 Task: Create List Brand Extension Metrics in Board User Experience Best Practices to Workspace Event Furniture Rentals. Create List Brand Extension Governance in Board Product Price Optimization to Workspace Event Furniture Rentals. Create List Brand Extension Review in Board Public Relations Crisis Communication Plan Development and Execution to Workspace Event Furniture Rentals
Action: Mouse moved to (352, 141)
Screenshot: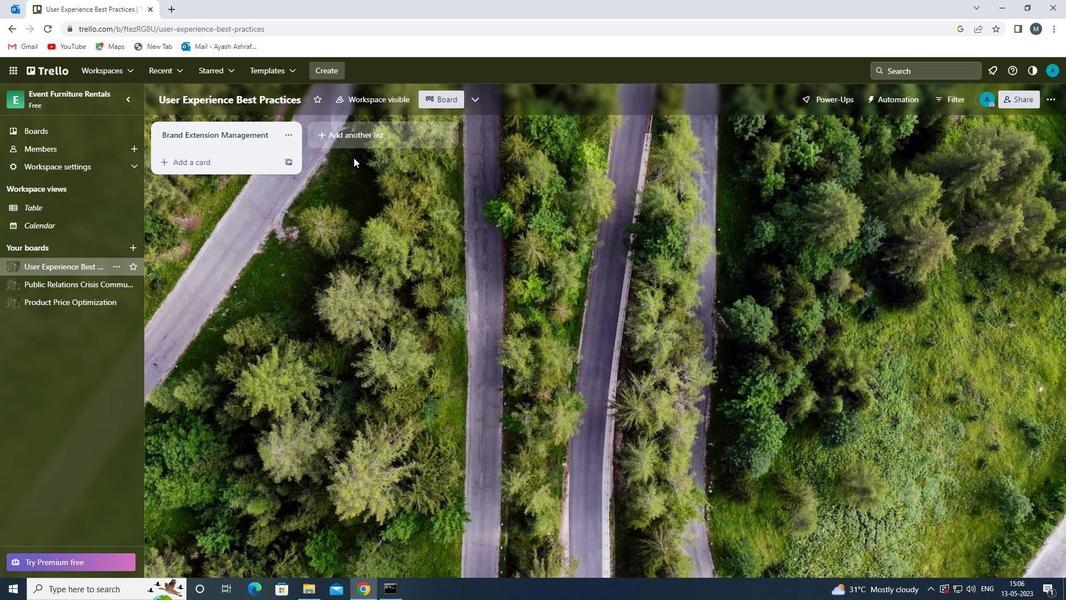 
Action: Mouse pressed left at (352, 141)
Screenshot: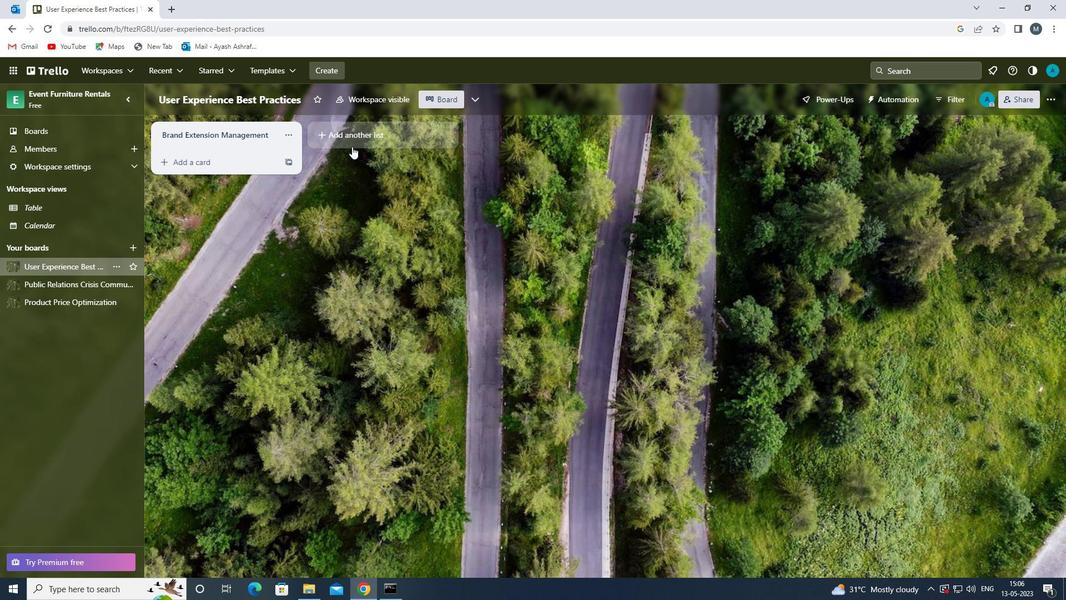 
Action: Mouse moved to (350, 135)
Screenshot: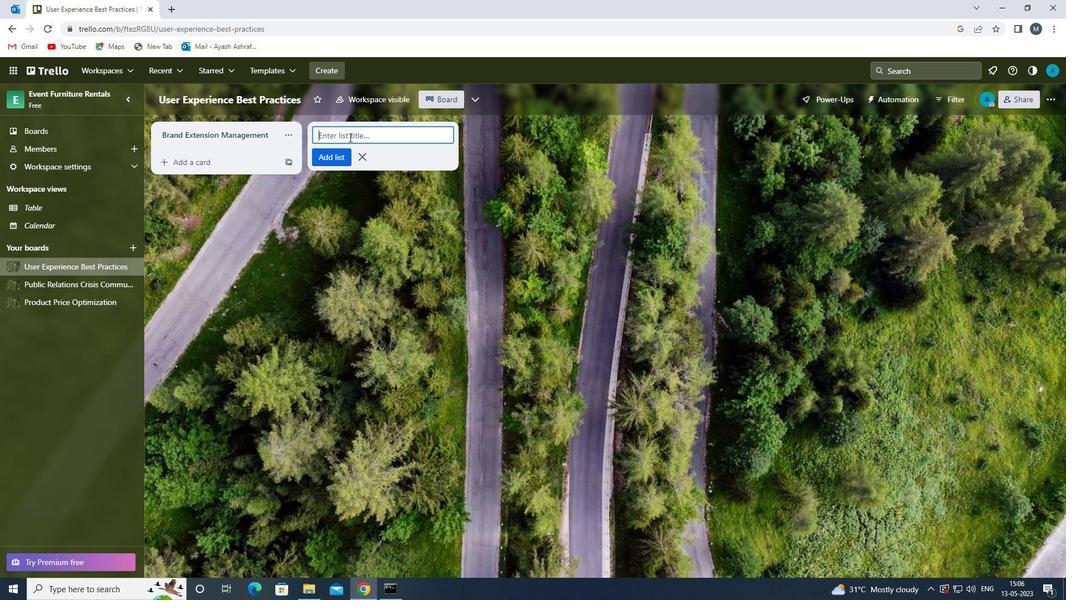 
Action: Mouse pressed left at (350, 135)
Screenshot: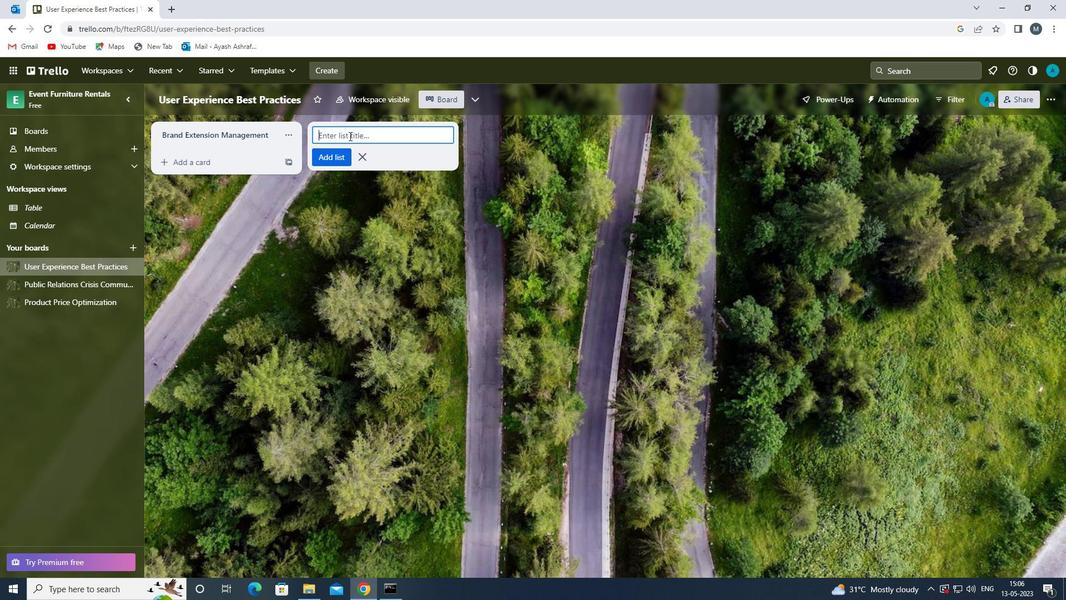 
Action: Key pressed <Key.shift>BRAND<Key.space><Key.shift>EXTENSION<Key.space>
Screenshot: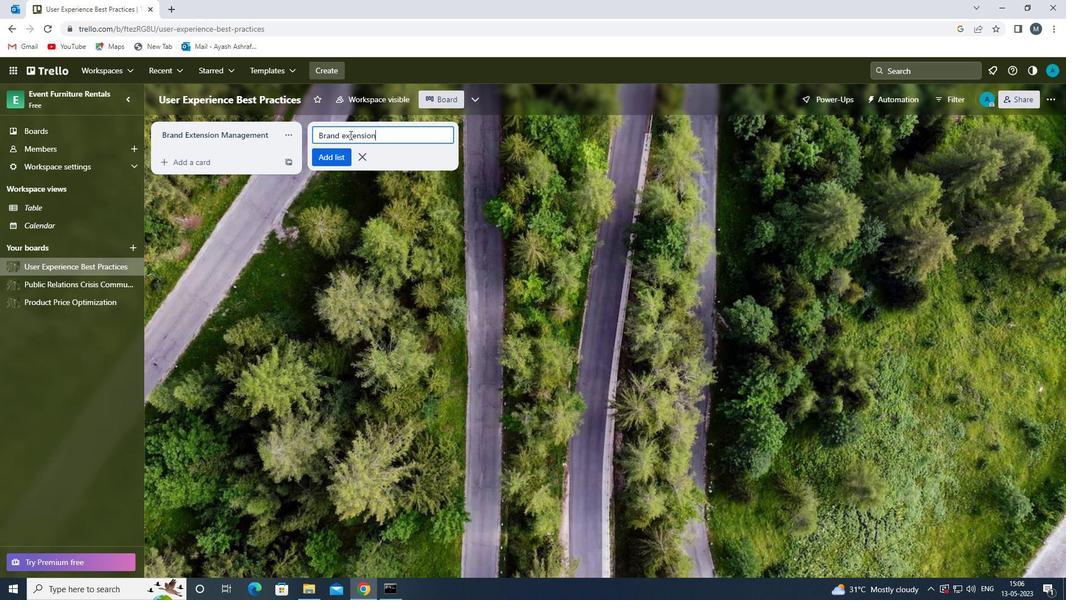 
Action: Mouse moved to (346, 131)
Screenshot: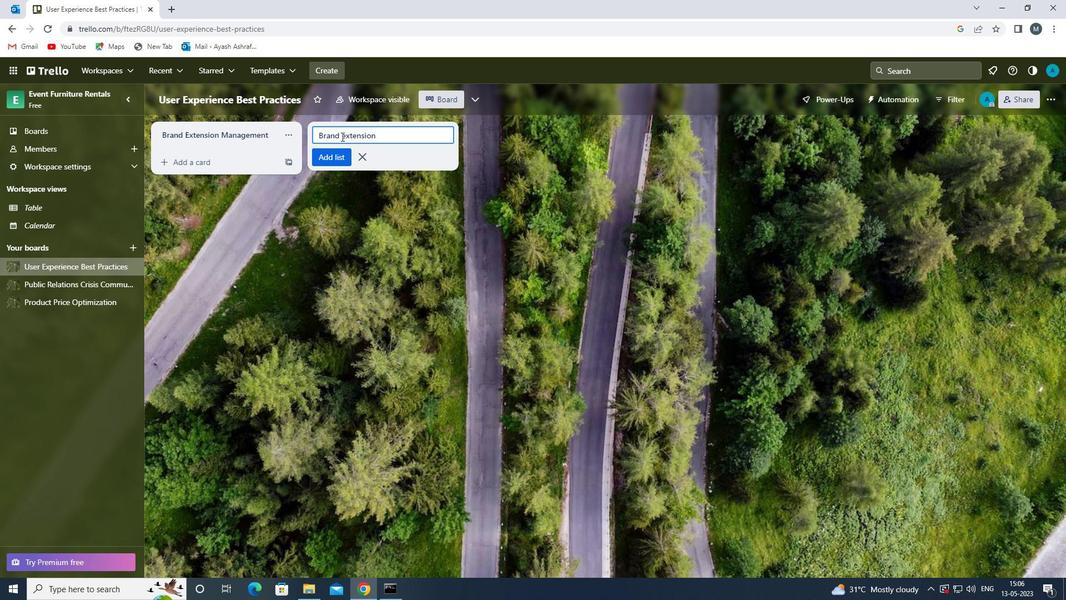 
Action: Mouse pressed left at (346, 131)
Screenshot: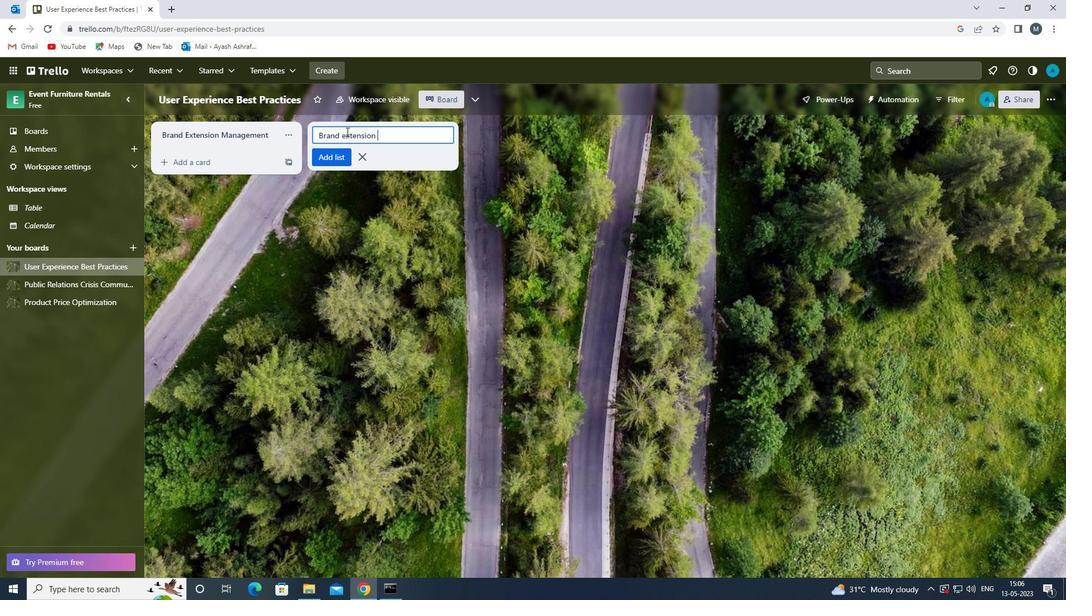 
Action: Mouse moved to (348, 132)
Screenshot: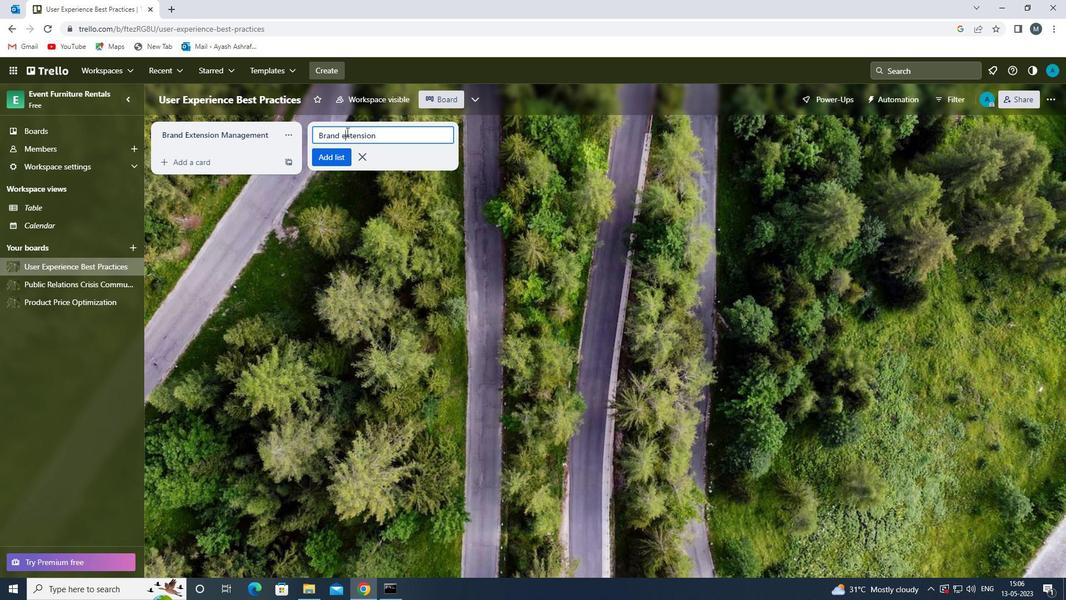 
Action: Key pressed <Key.backspace><Key.shift>E
Screenshot: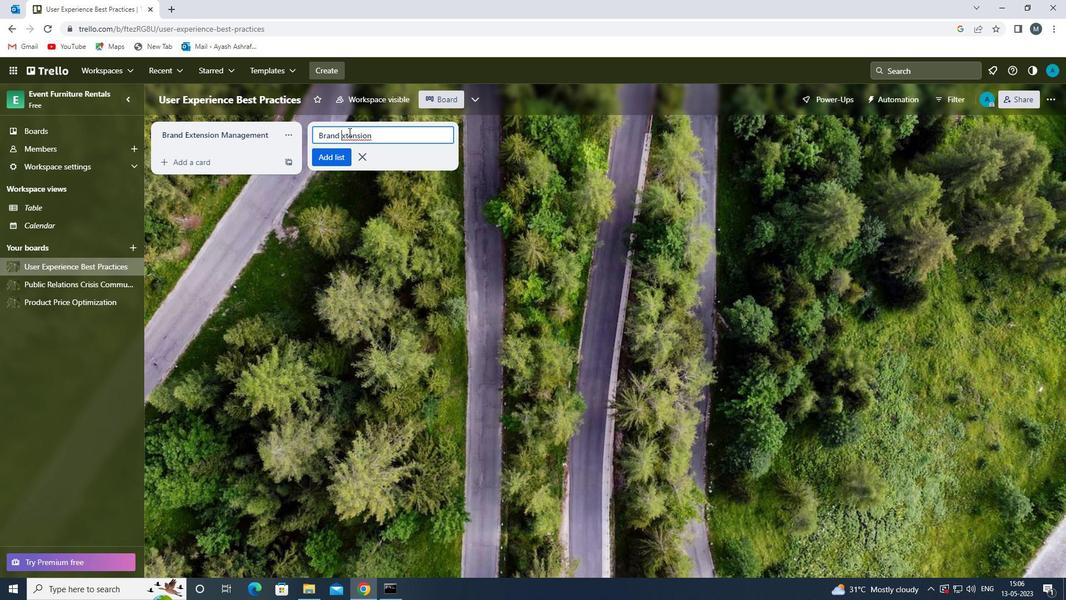 
Action: Mouse moved to (396, 137)
Screenshot: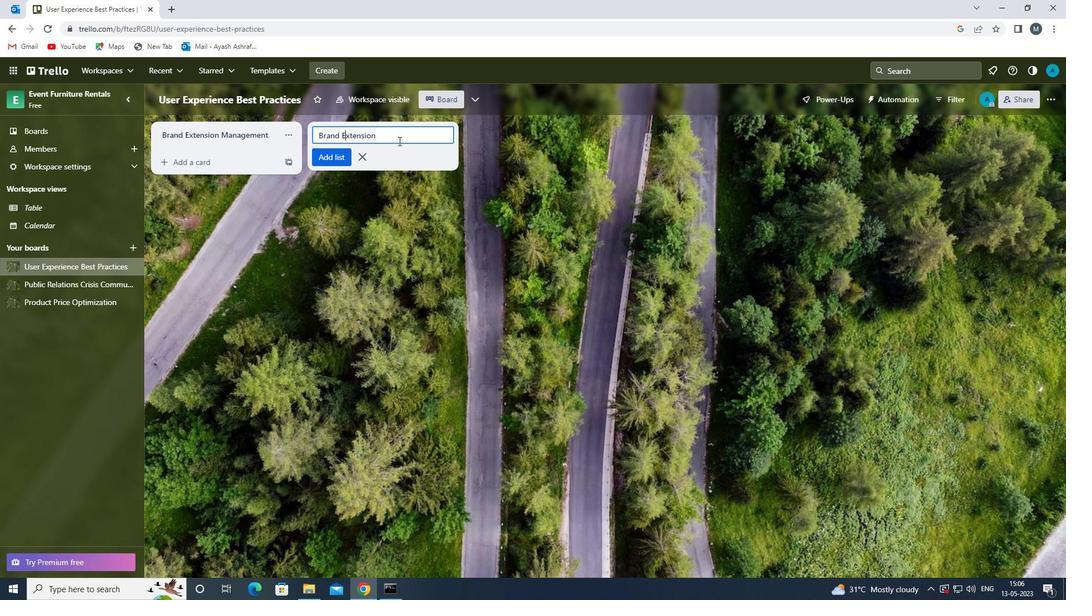 
Action: Mouse pressed left at (396, 137)
Screenshot: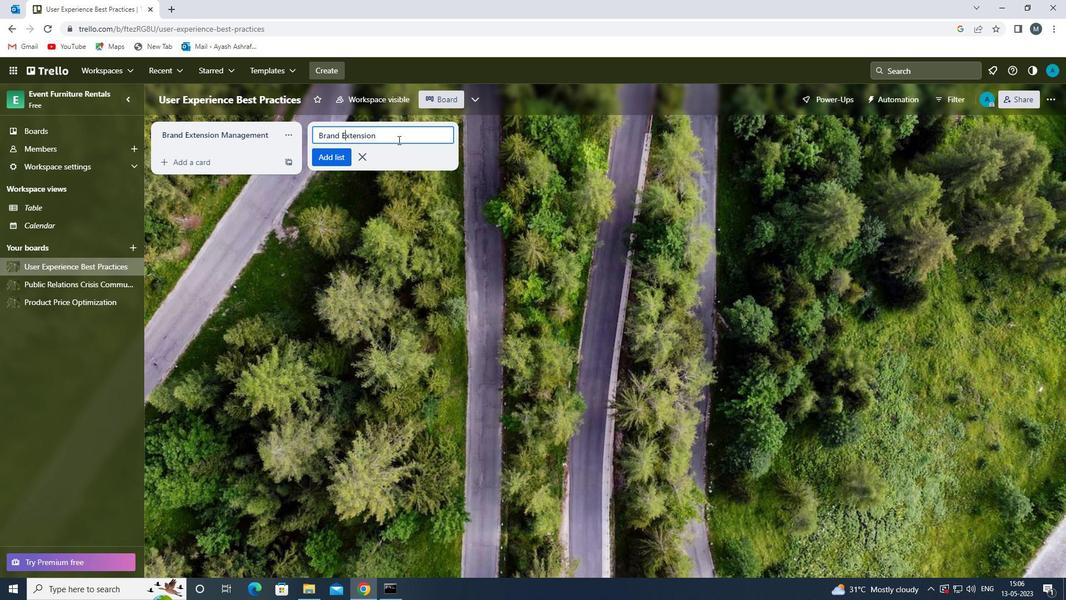 
Action: Key pressed <Key.space><Key.backspace><Key.shift>METRICS<Key.space>
Screenshot: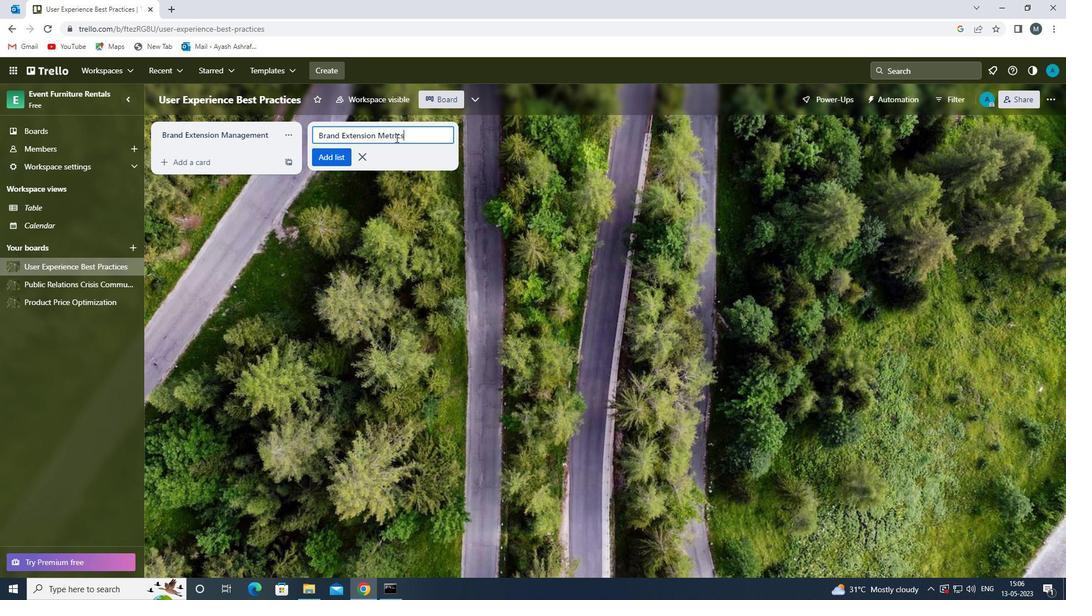
Action: Mouse moved to (336, 160)
Screenshot: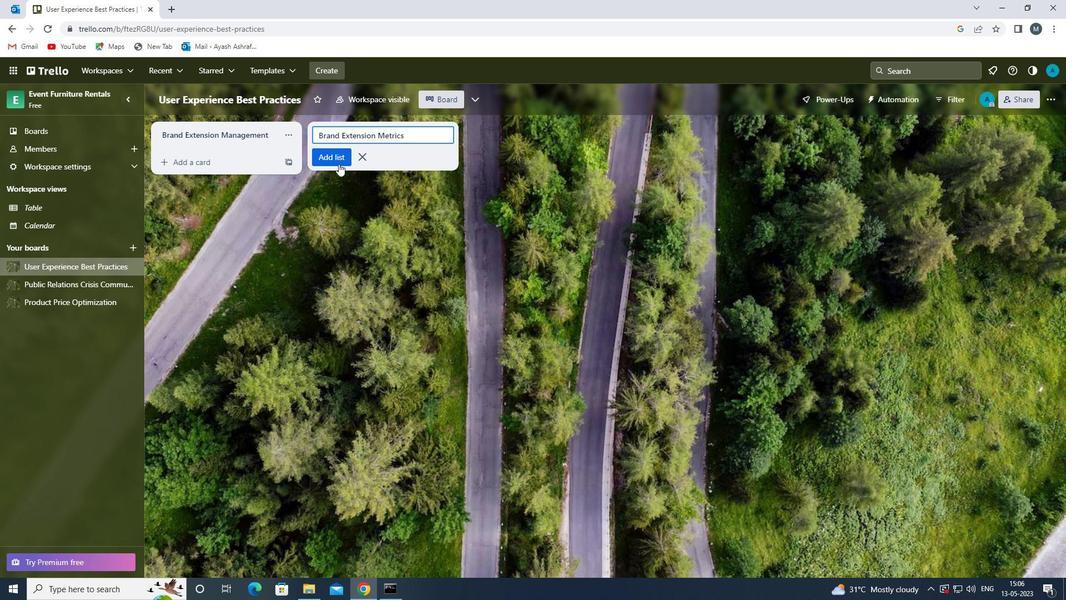 
Action: Mouse pressed left at (336, 160)
Screenshot: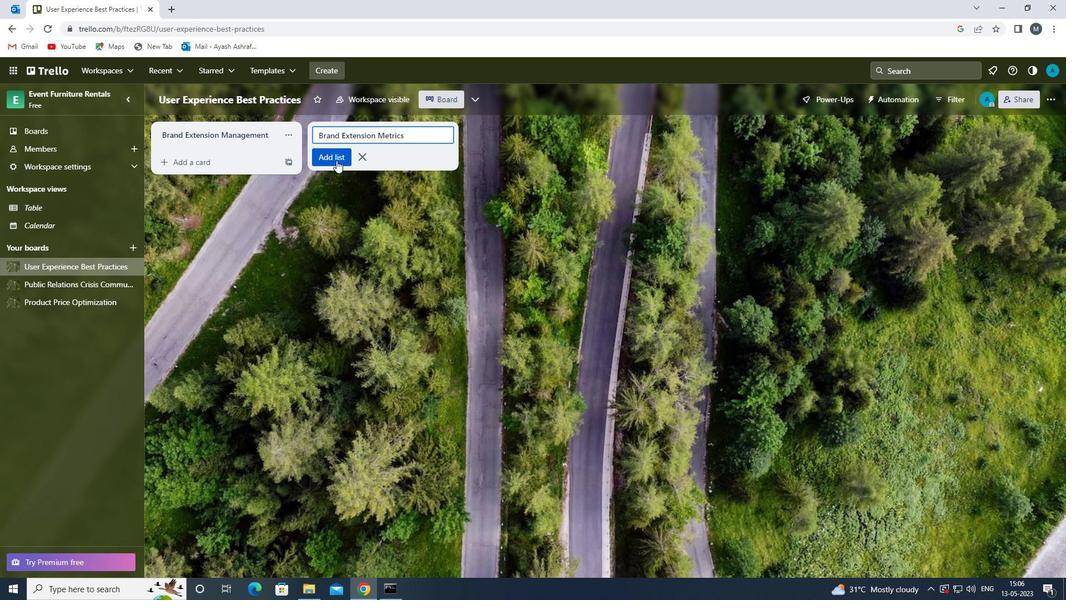 
Action: Mouse moved to (320, 256)
Screenshot: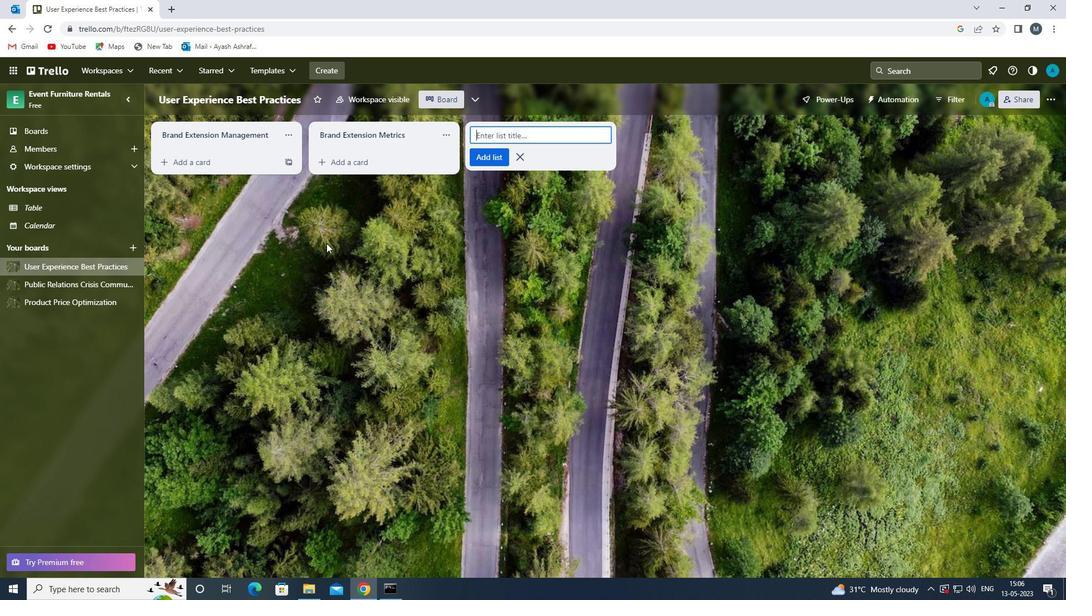 
Action: Mouse pressed left at (320, 256)
Screenshot: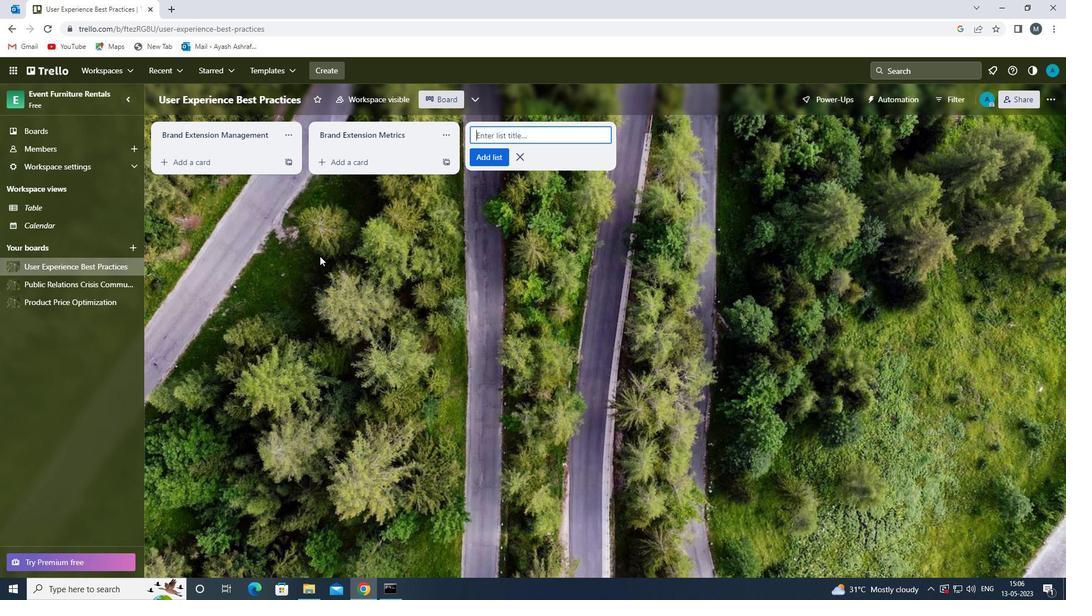 
Action: Mouse moved to (35, 301)
Screenshot: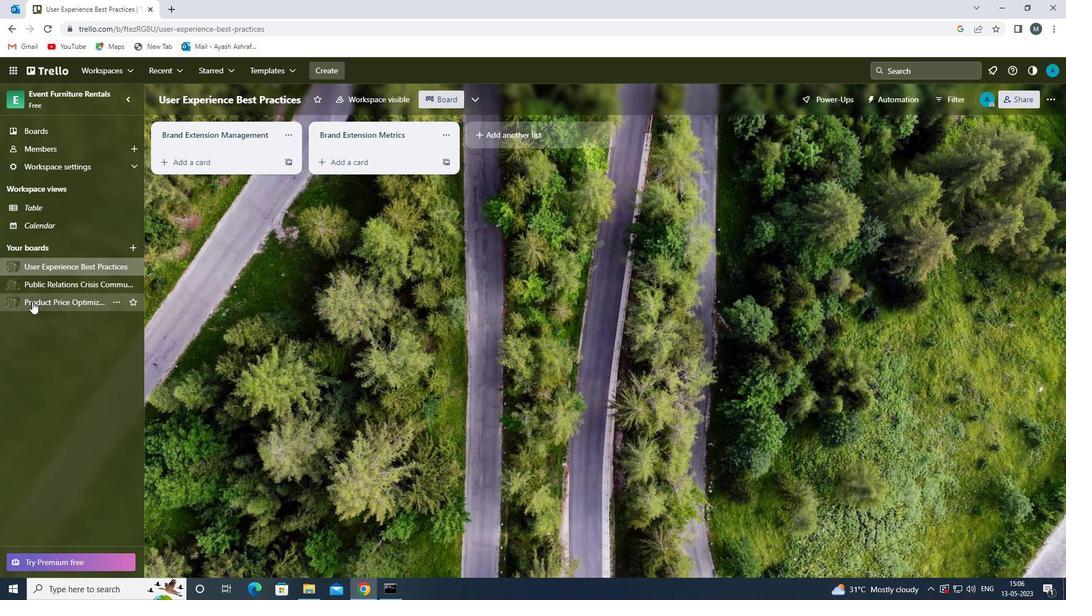 
Action: Mouse pressed left at (35, 301)
Screenshot: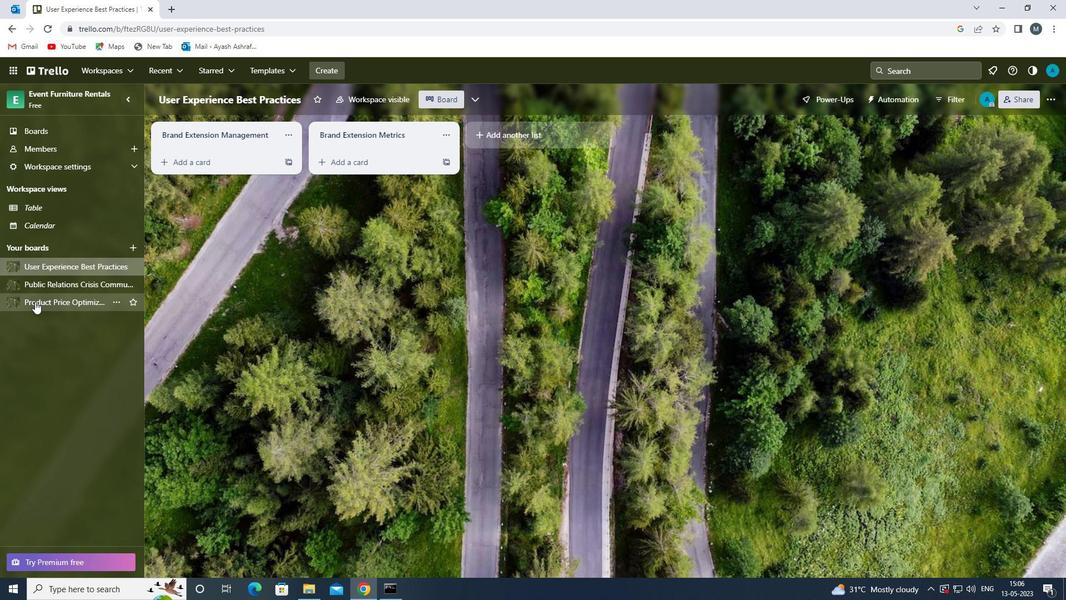 
Action: Mouse moved to (346, 140)
Screenshot: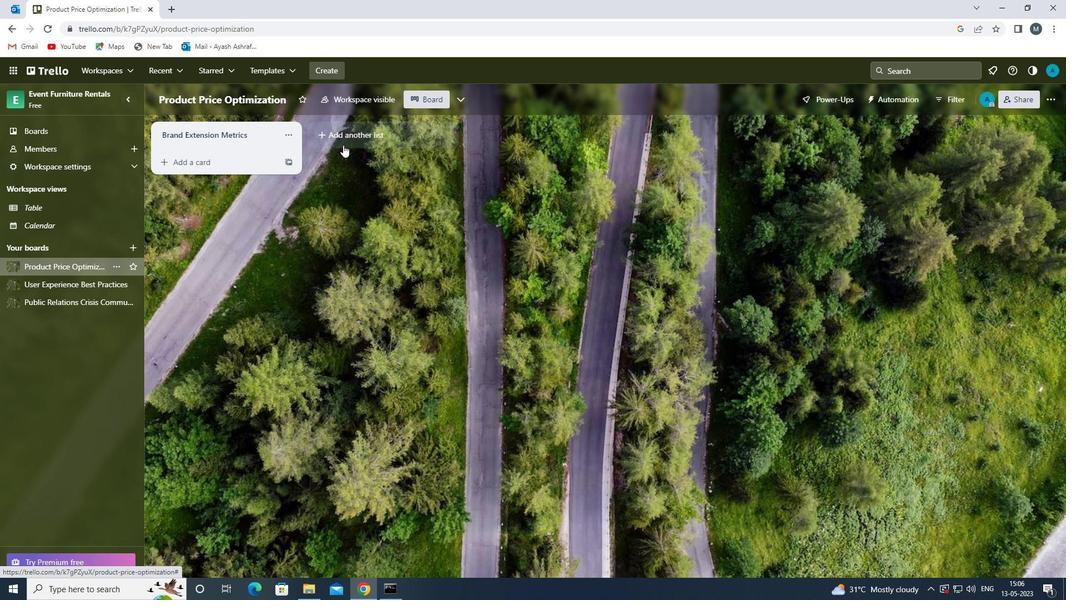 
Action: Mouse pressed left at (346, 140)
Screenshot: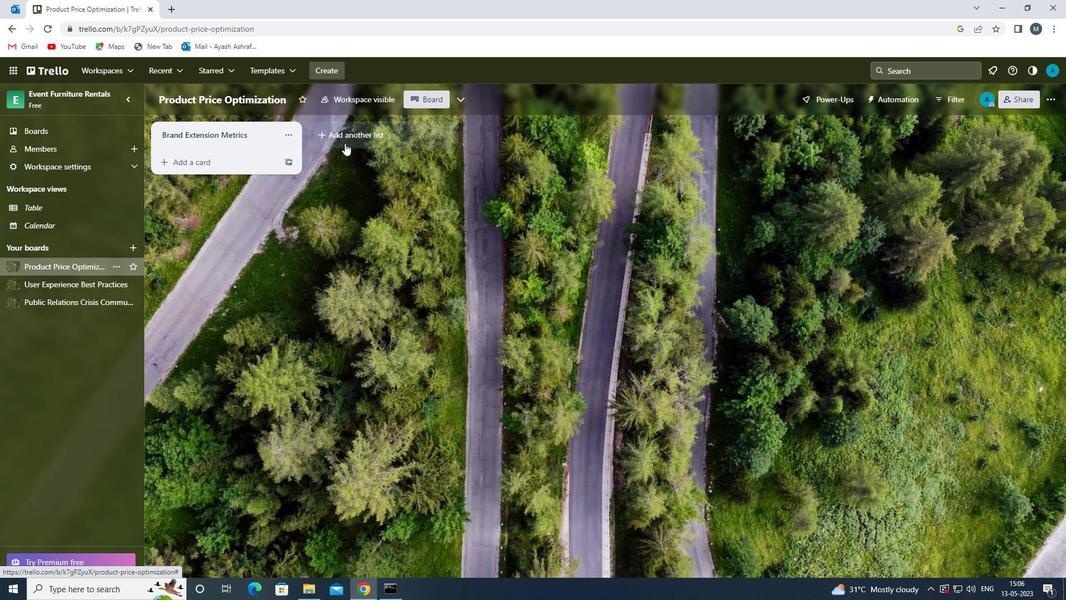 
Action: Mouse moved to (342, 136)
Screenshot: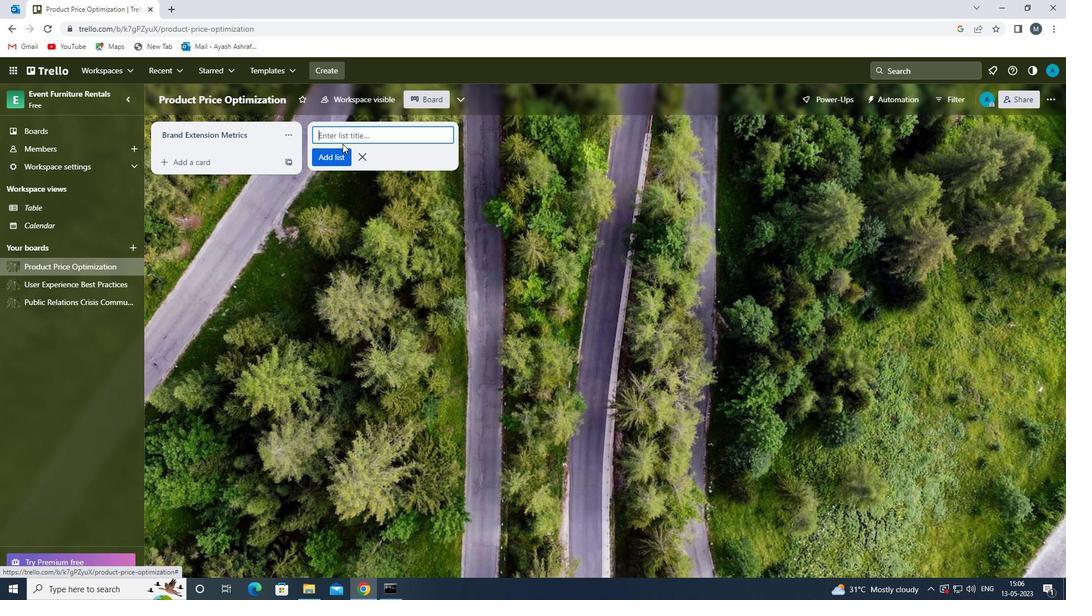 
Action: Mouse pressed left at (342, 136)
Screenshot: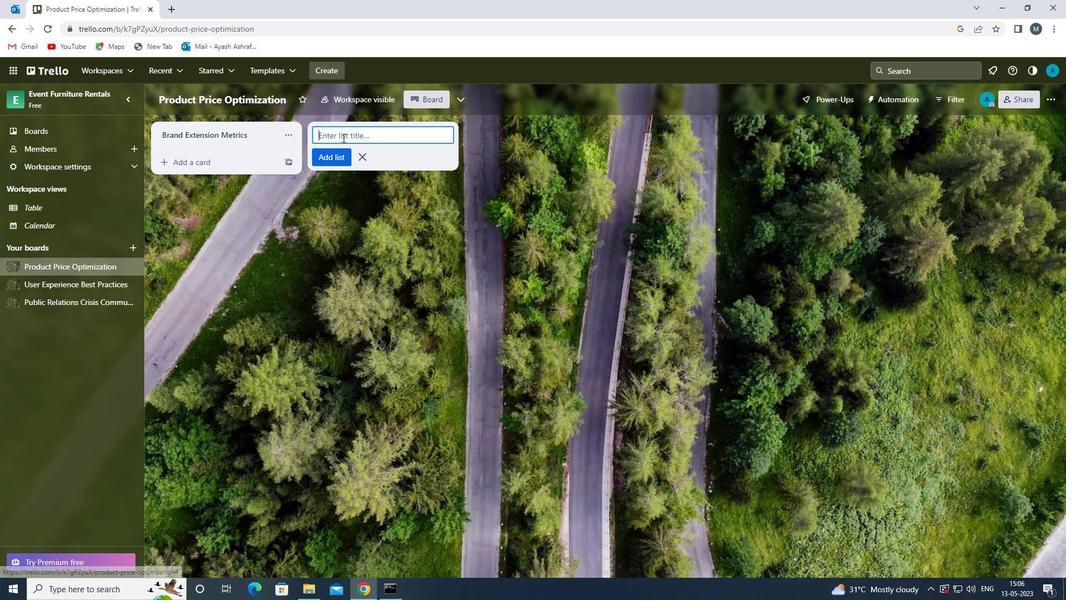 
Action: Key pressed <Key.shift>BRAND<Key.space><Key.shift>EXTENSION<Key.space><Key.shift>GOVERNANACE<Key.backspace><Key.backspace><Key.backspace><Key.backspace>NCE<Key.space>
Screenshot: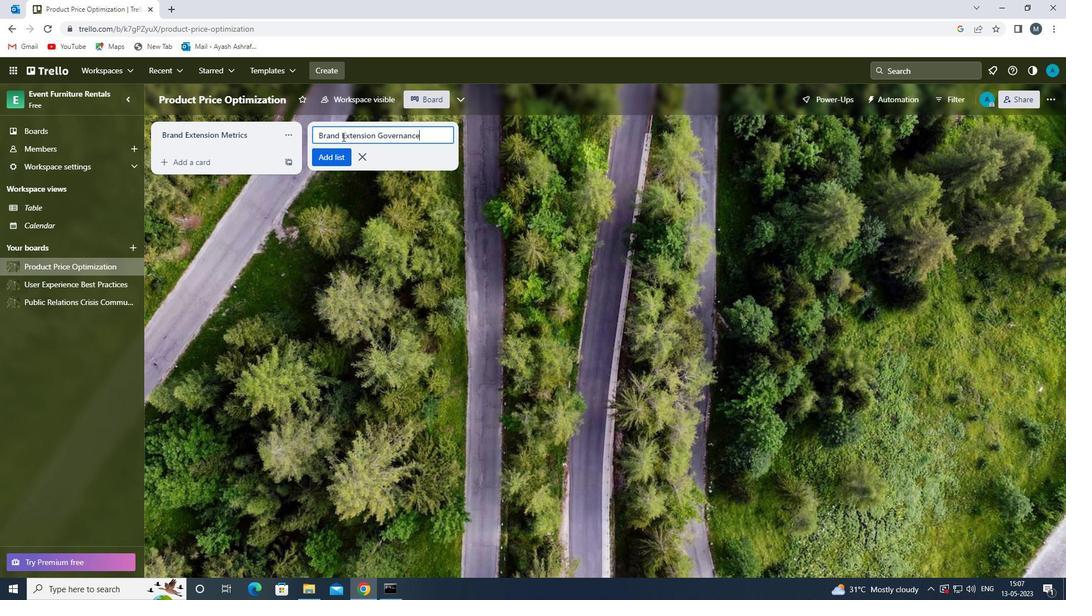 
Action: Mouse moved to (328, 154)
Screenshot: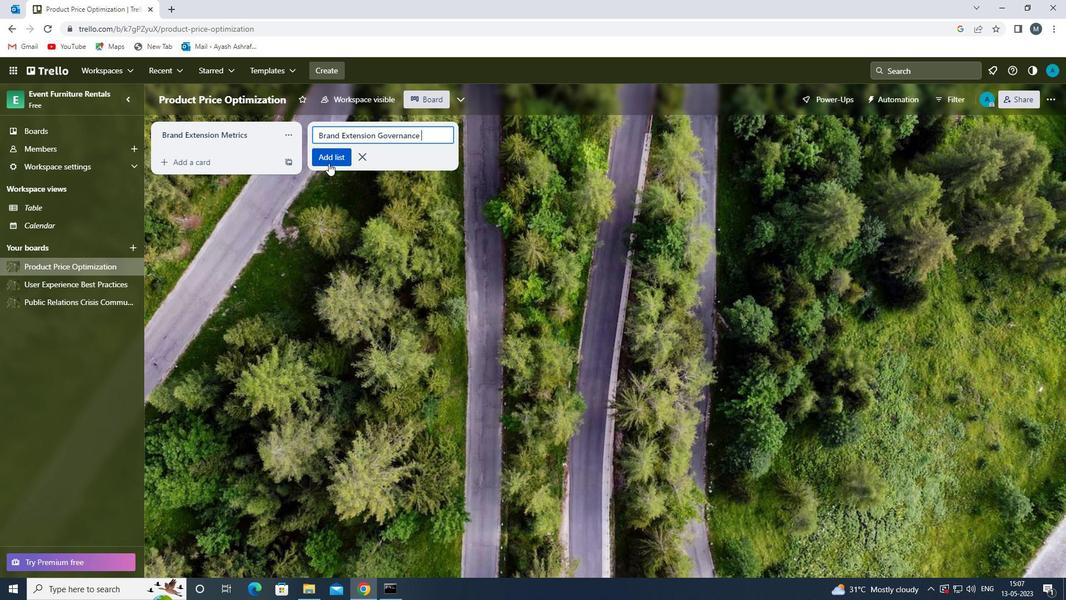 
Action: Mouse pressed left at (328, 154)
Screenshot: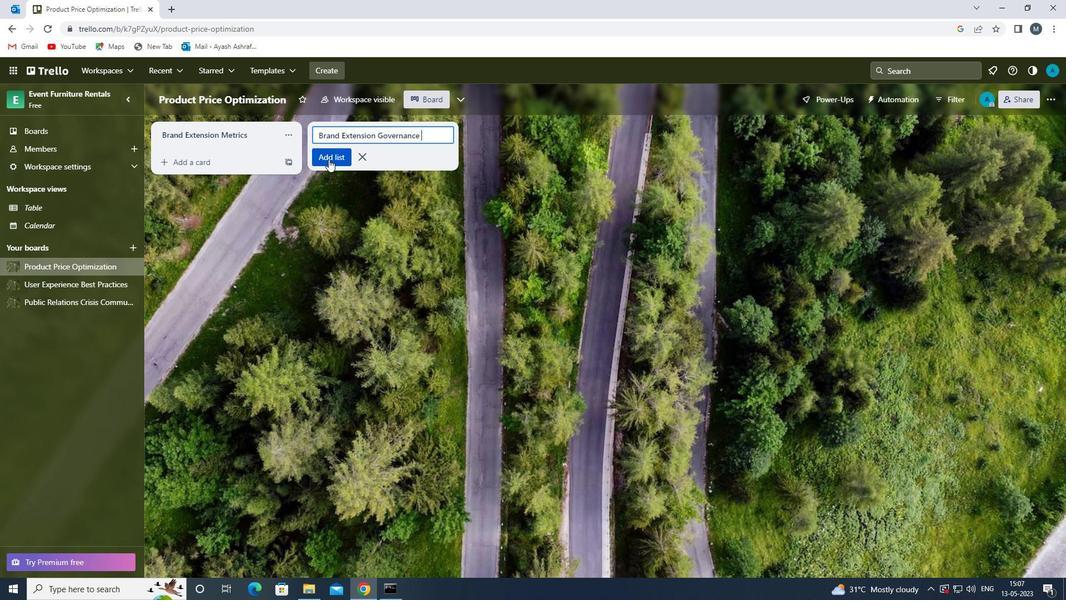 
Action: Mouse moved to (290, 316)
Screenshot: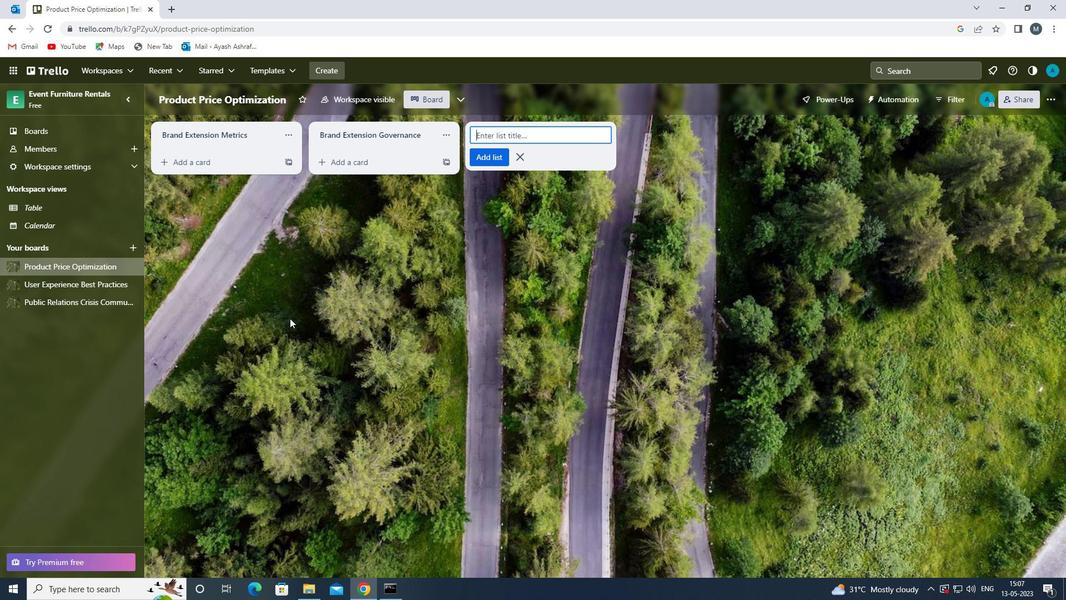 
Action: Mouse pressed left at (290, 316)
Screenshot: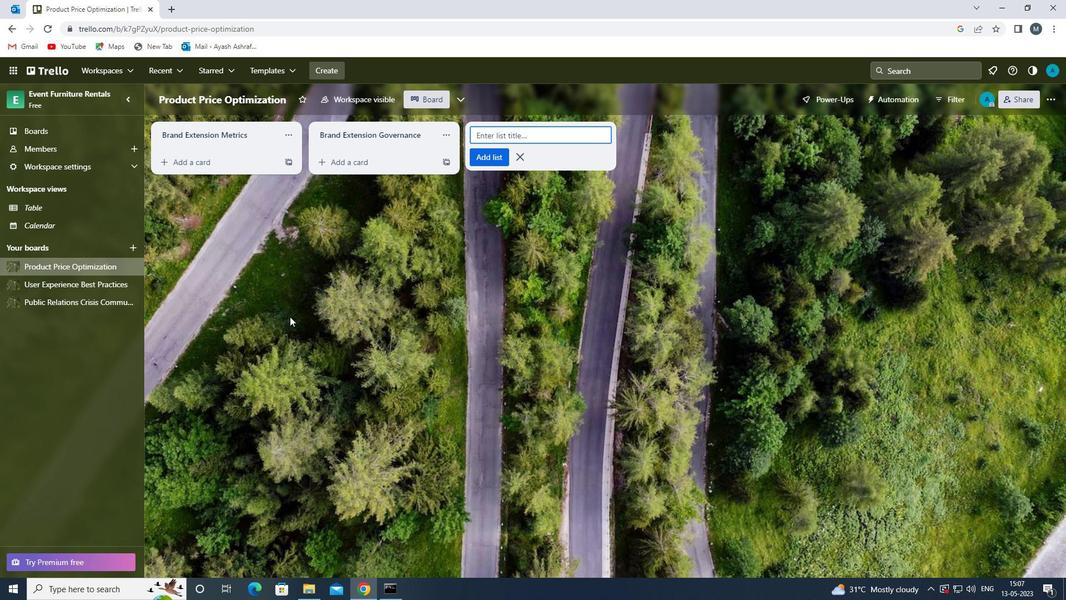 
Action: Mouse moved to (71, 303)
Screenshot: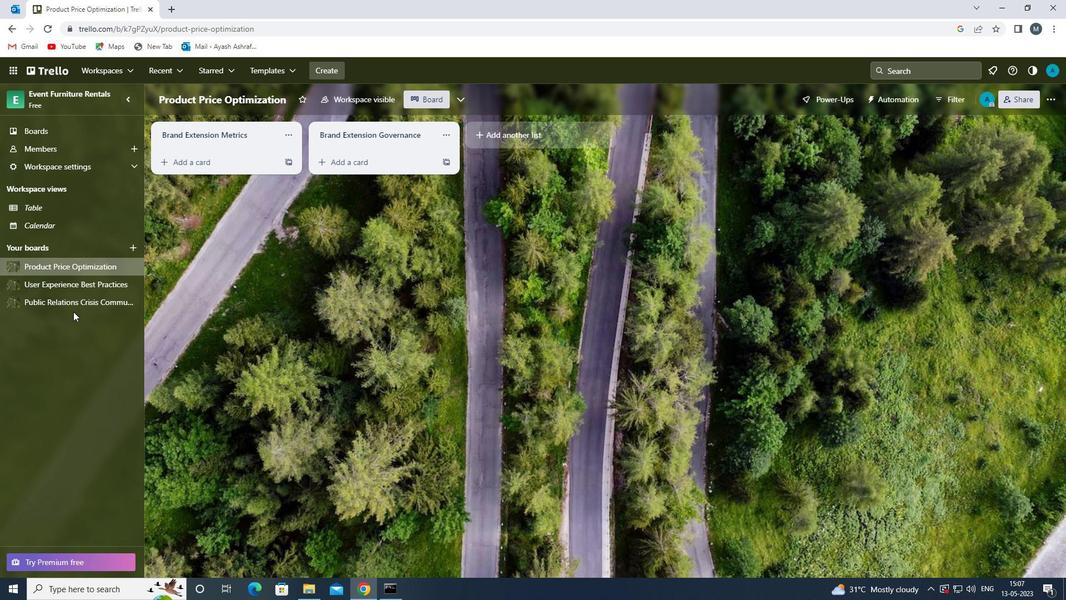 
Action: Mouse pressed left at (71, 303)
Screenshot: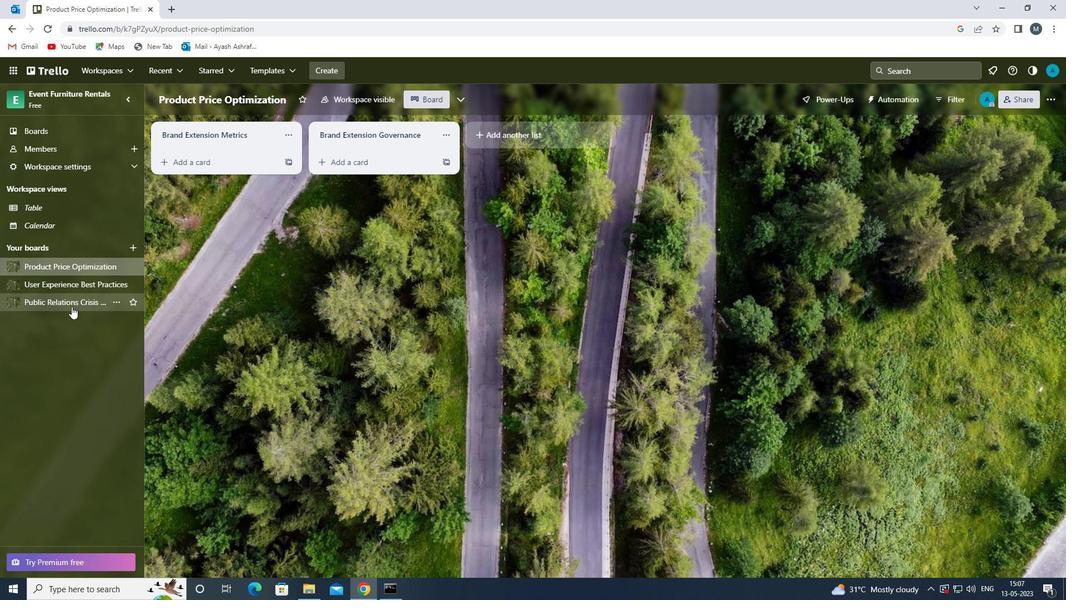 
Action: Mouse moved to (352, 138)
Screenshot: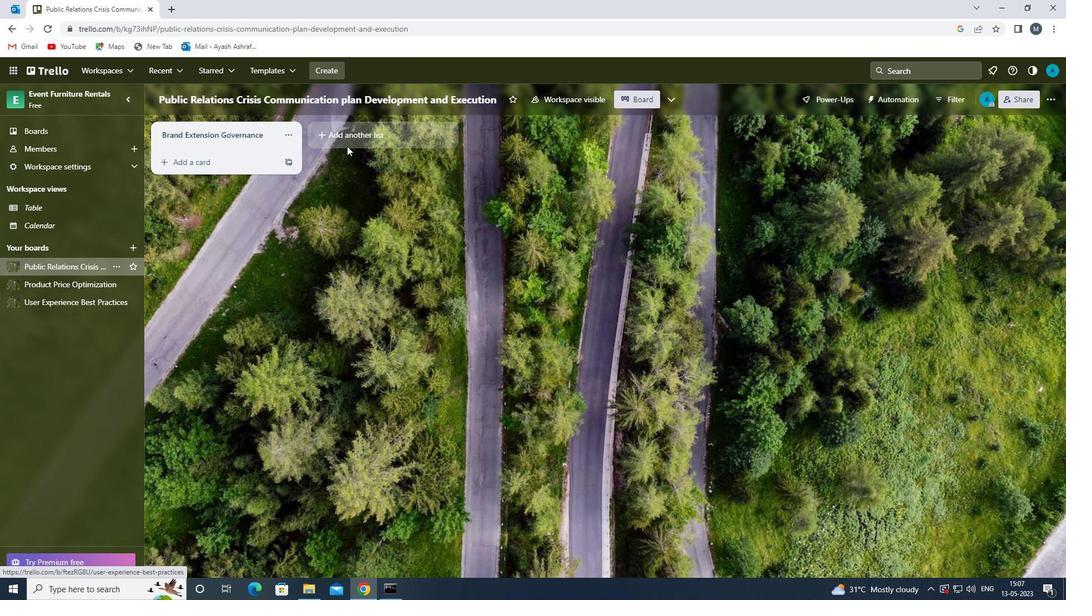 
Action: Mouse pressed left at (352, 138)
Screenshot: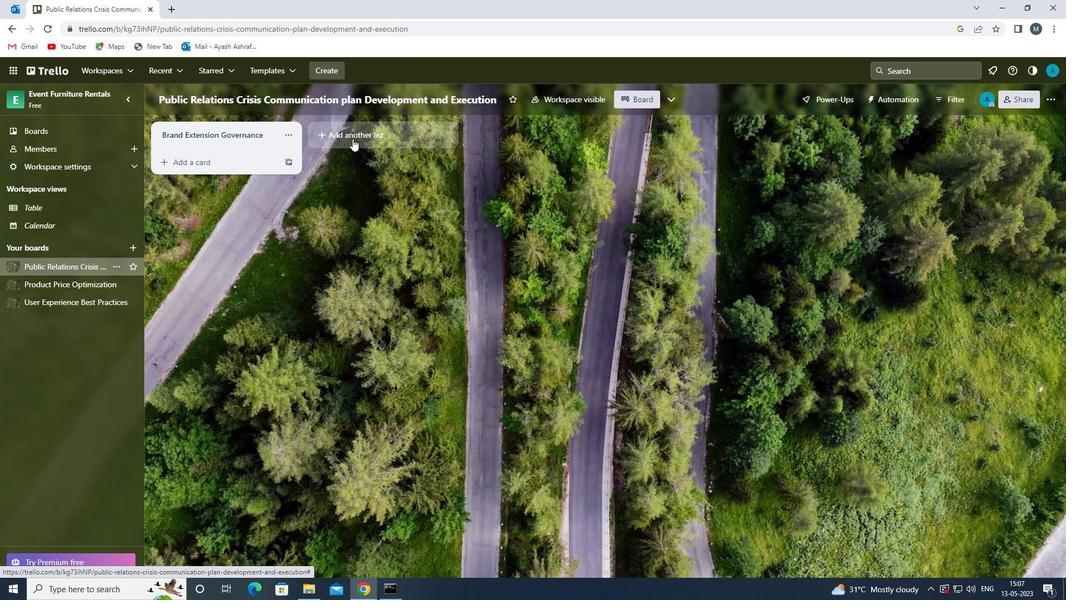 
Action: Mouse moved to (354, 132)
Screenshot: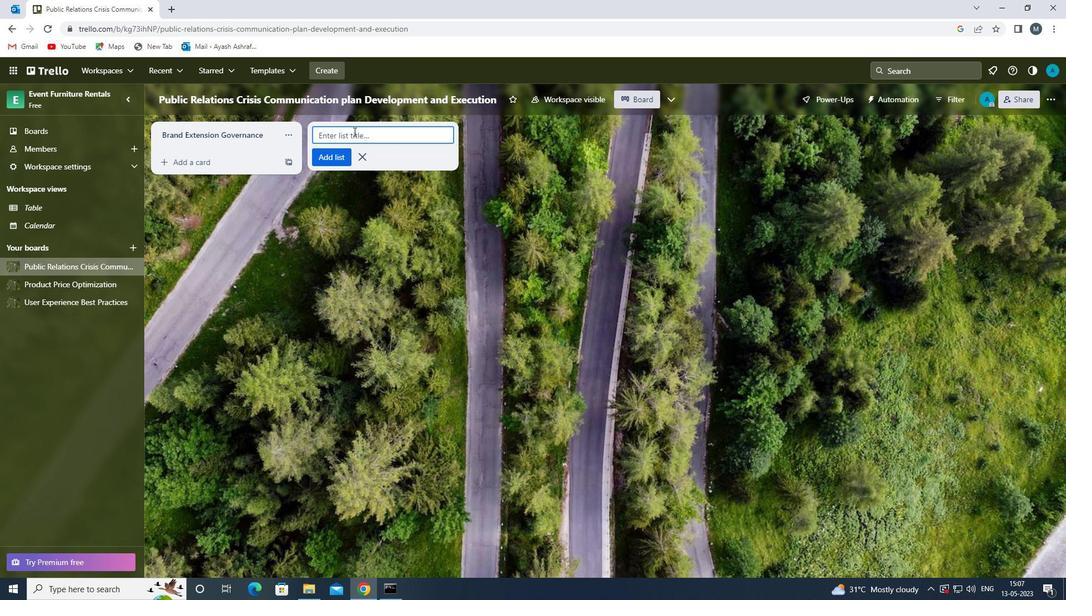 
Action: Mouse pressed left at (354, 132)
Screenshot: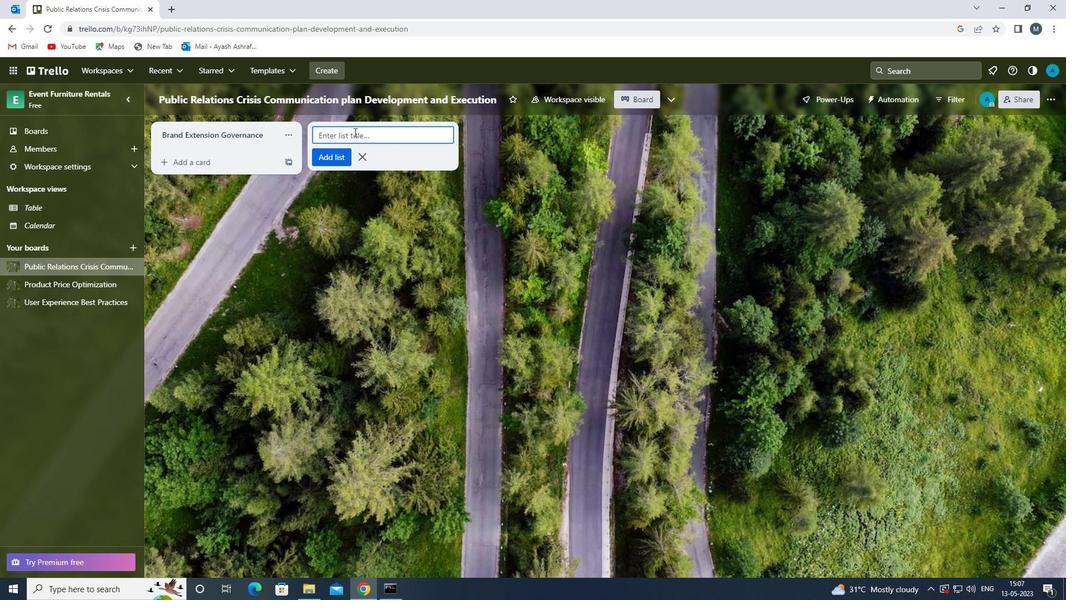 
Action: Key pressed <Key.shift>BRAND<Key.space><Key.shift>EXTE<Key.backspace><Key.backspace><Key.backspace><Key.backspace><Key.shift>EXTENSIIO<Key.backspace><Key.backspace>ON<Key.space><Key.shift>REVIEW<Key.space>
Screenshot: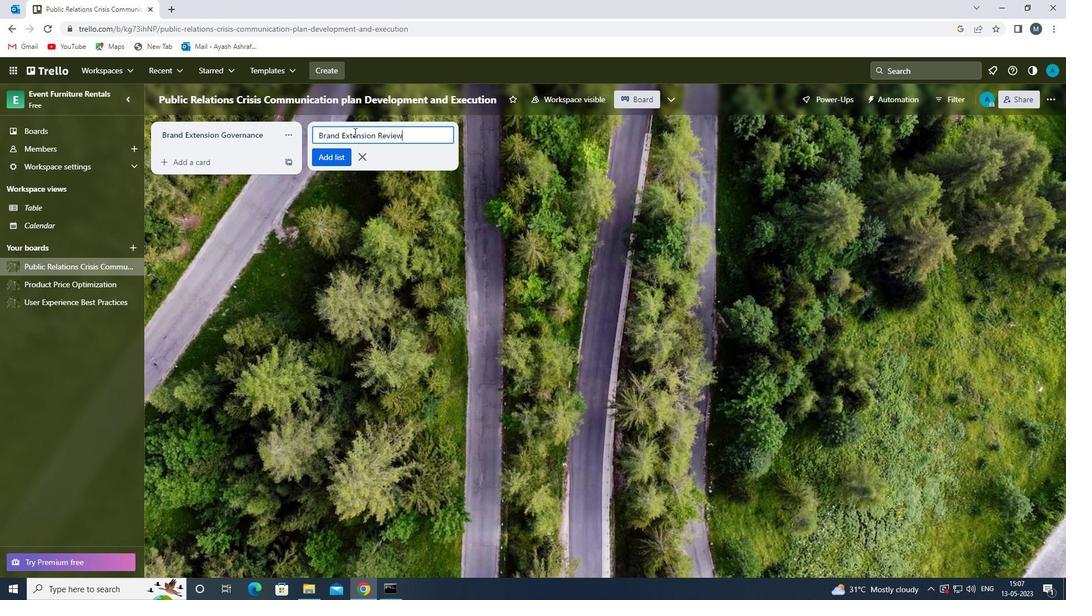 
Action: Mouse moved to (325, 159)
Screenshot: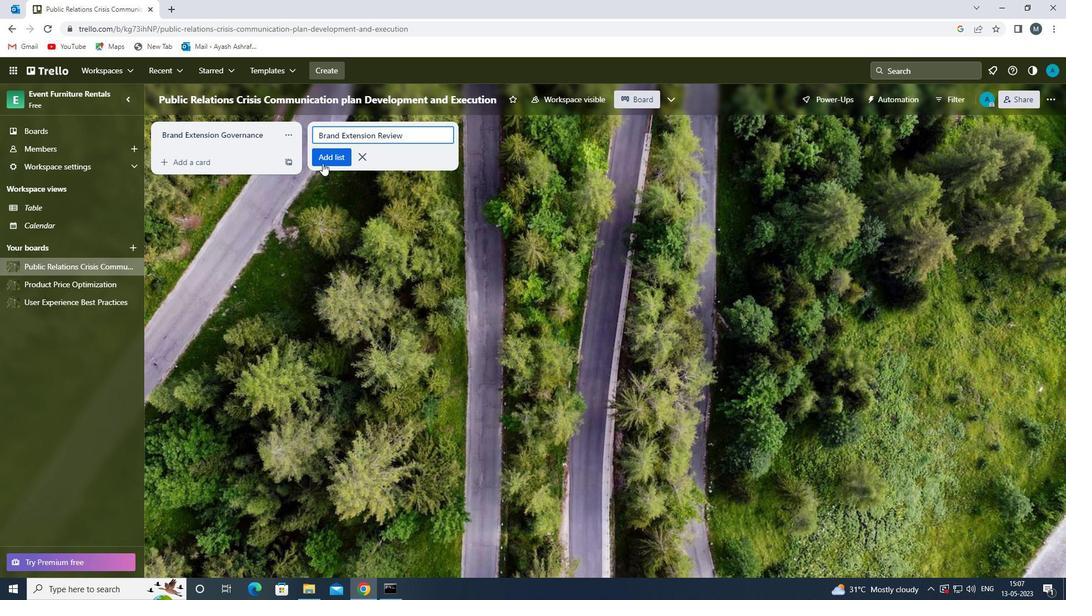 
Action: Mouse pressed left at (325, 159)
Screenshot: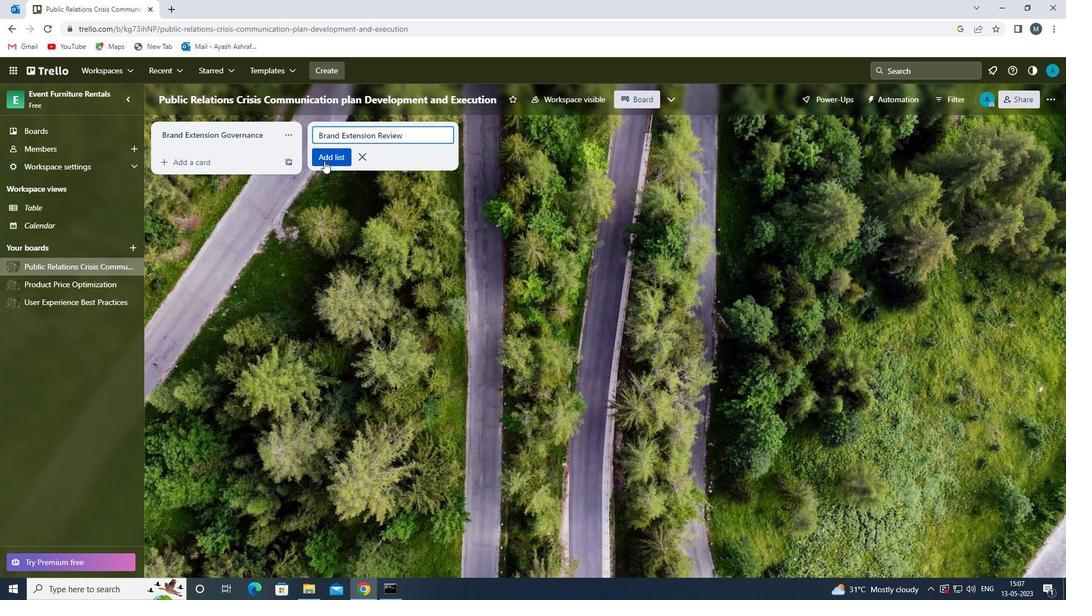 
Action: Mouse moved to (278, 269)
Screenshot: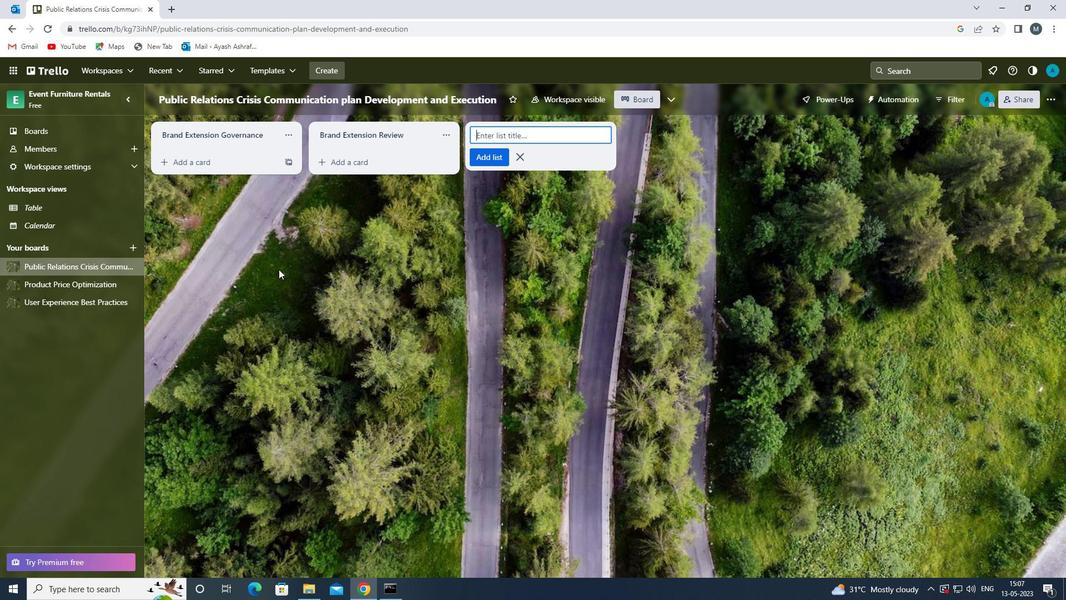 
Action: Mouse pressed left at (278, 269)
Screenshot: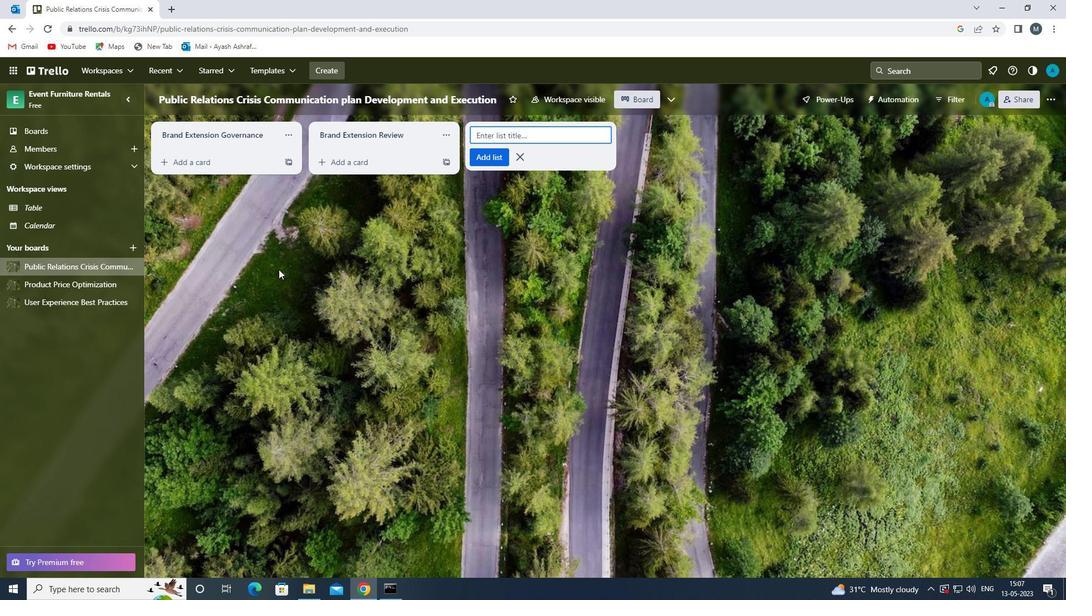 
